 Task: Create a due date automation trigger when advanced on, 2 hours before a card is due add fields without custom field "Resume" set to a date less than 1 days from now.
Action: Mouse moved to (984, 81)
Screenshot: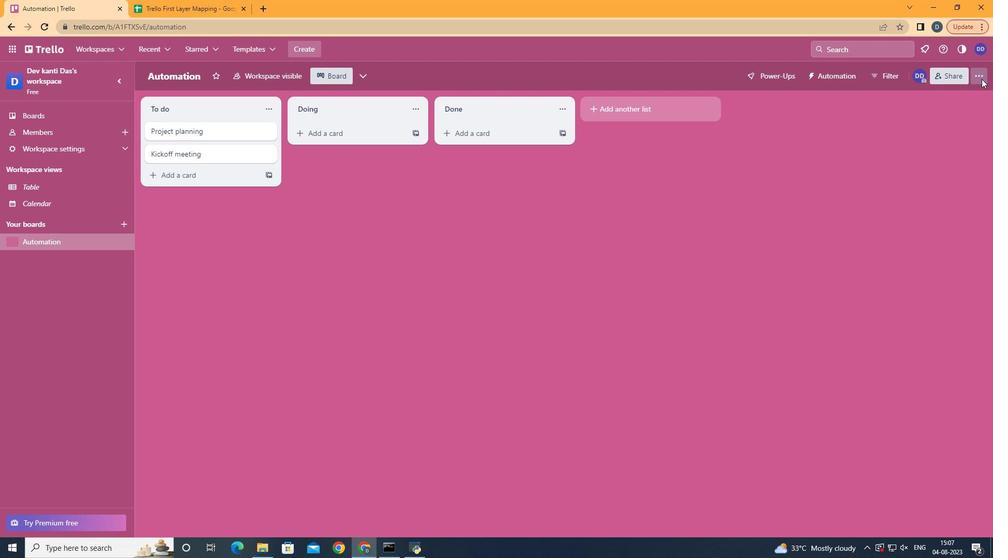 
Action: Mouse pressed left at (984, 81)
Screenshot: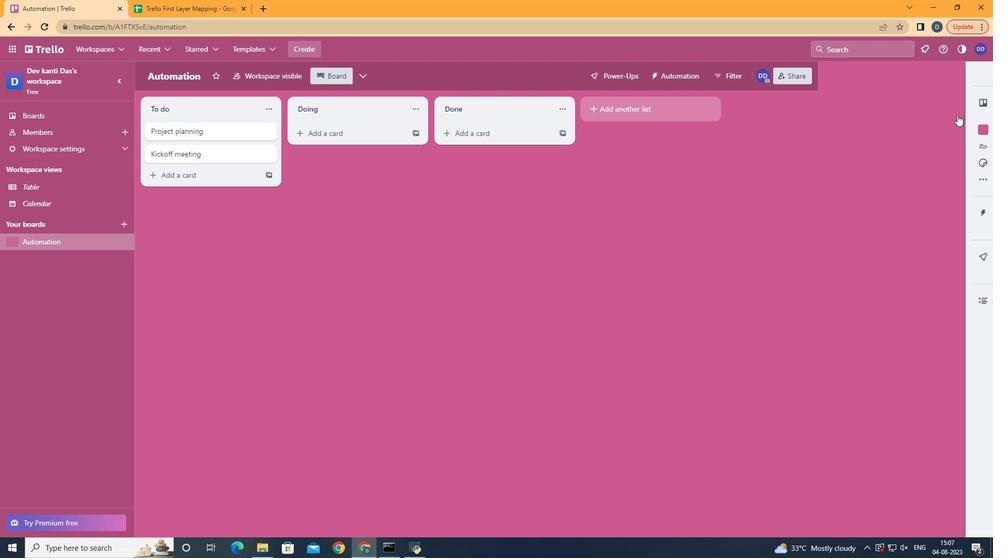 
Action: Mouse moved to (892, 221)
Screenshot: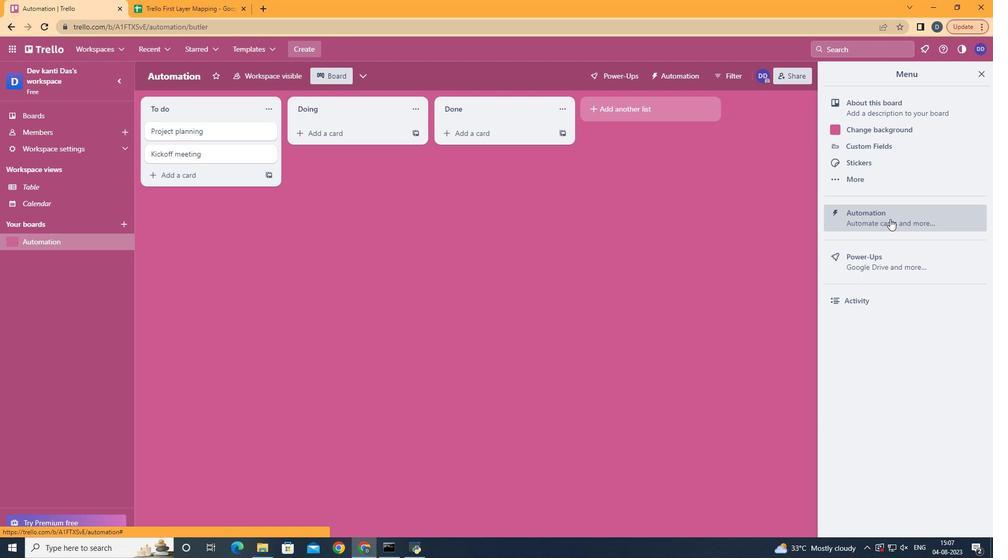 
Action: Mouse pressed left at (892, 221)
Screenshot: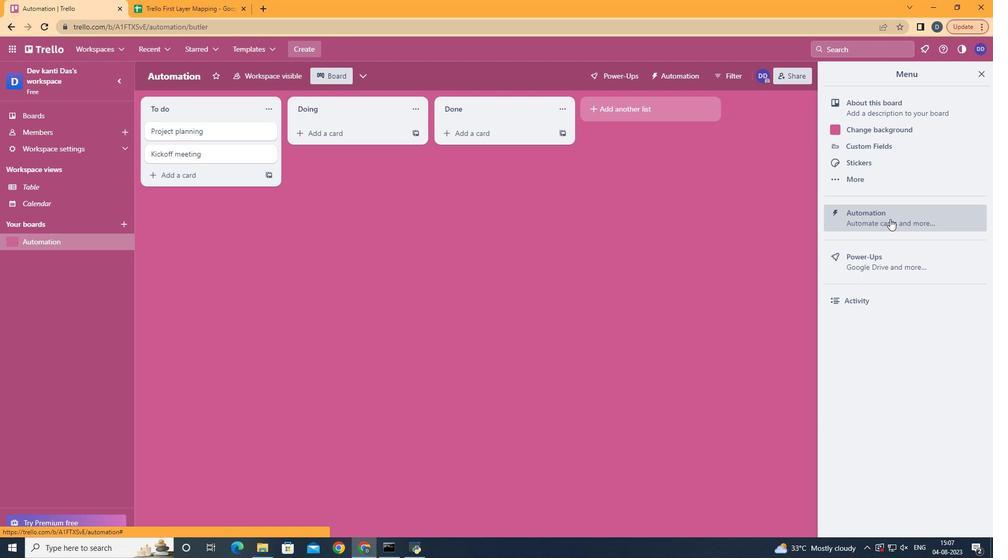 
Action: Mouse moved to (209, 207)
Screenshot: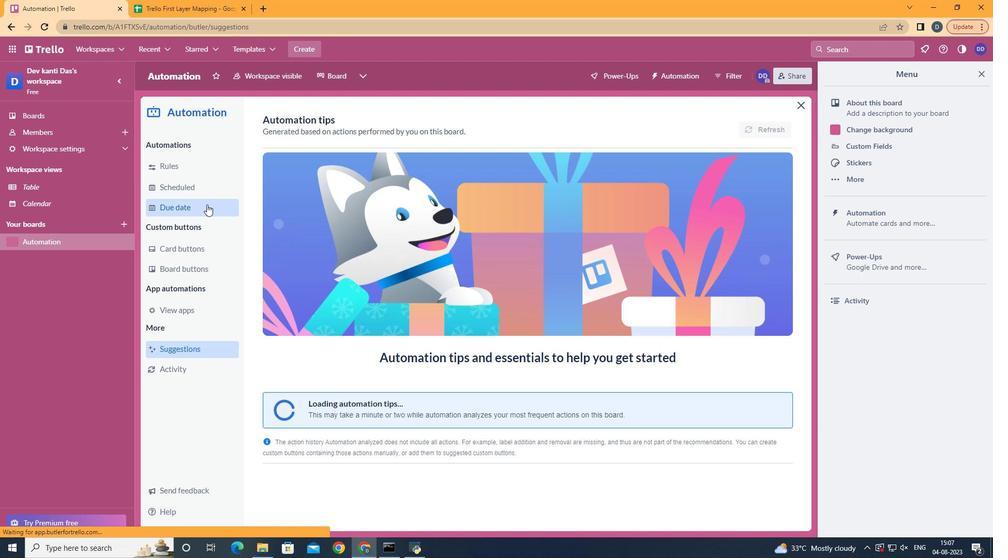 
Action: Mouse pressed left at (209, 207)
Screenshot: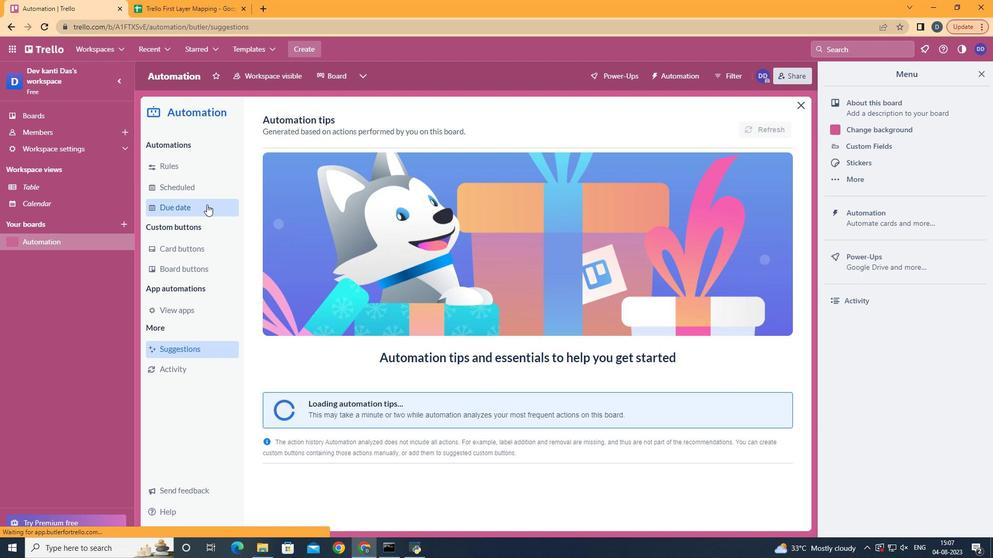 
Action: Mouse moved to (730, 125)
Screenshot: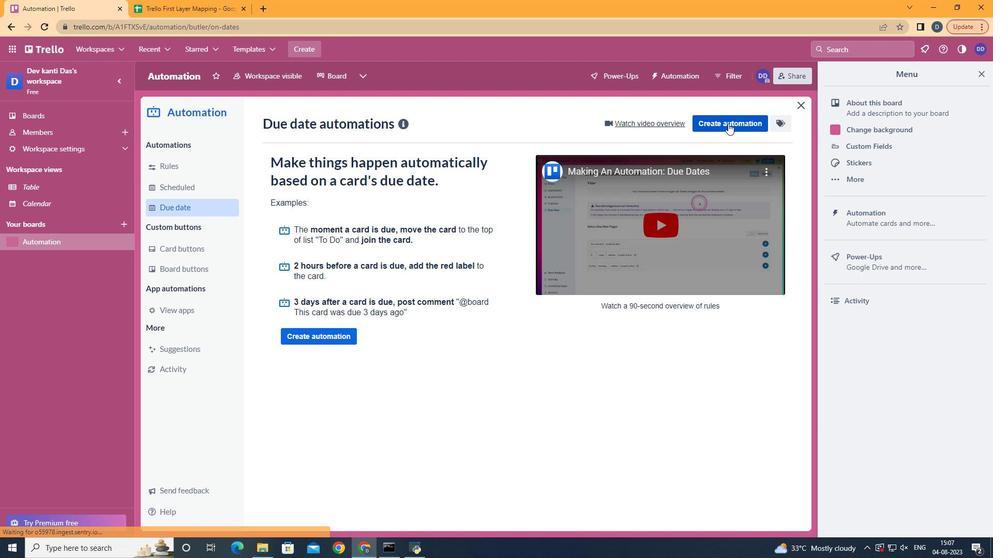 
Action: Mouse pressed left at (730, 125)
Screenshot: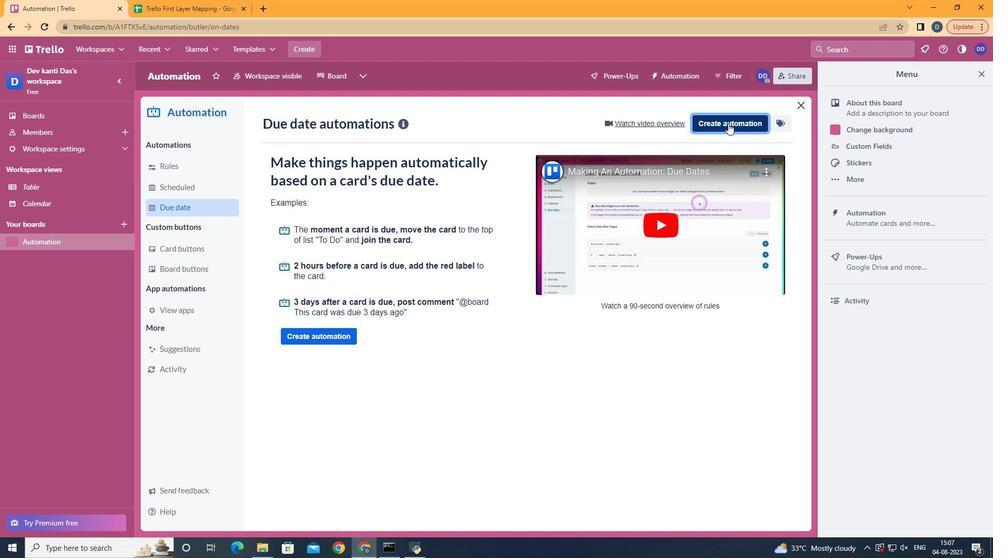 
Action: Mouse moved to (466, 223)
Screenshot: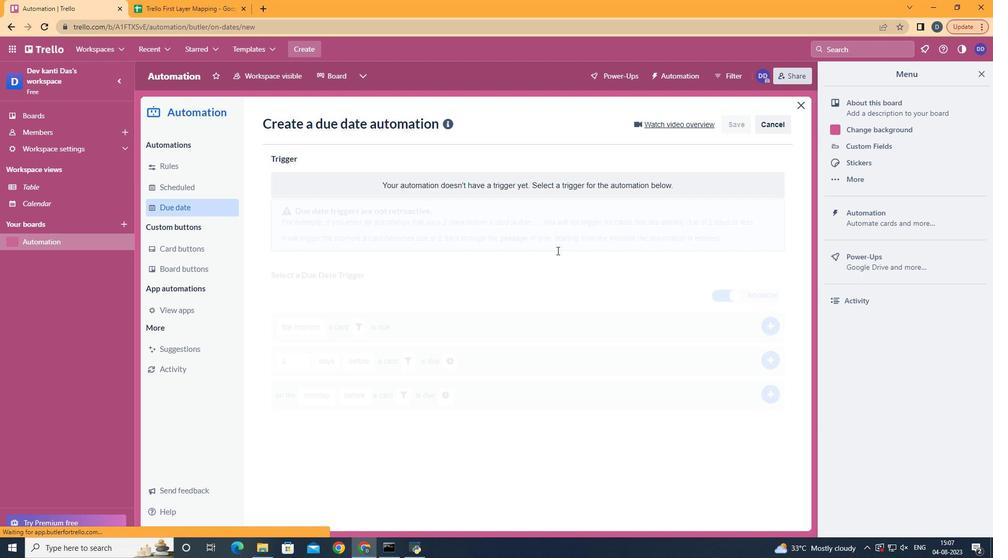 
Action: Mouse pressed left at (466, 223)
Screenshot: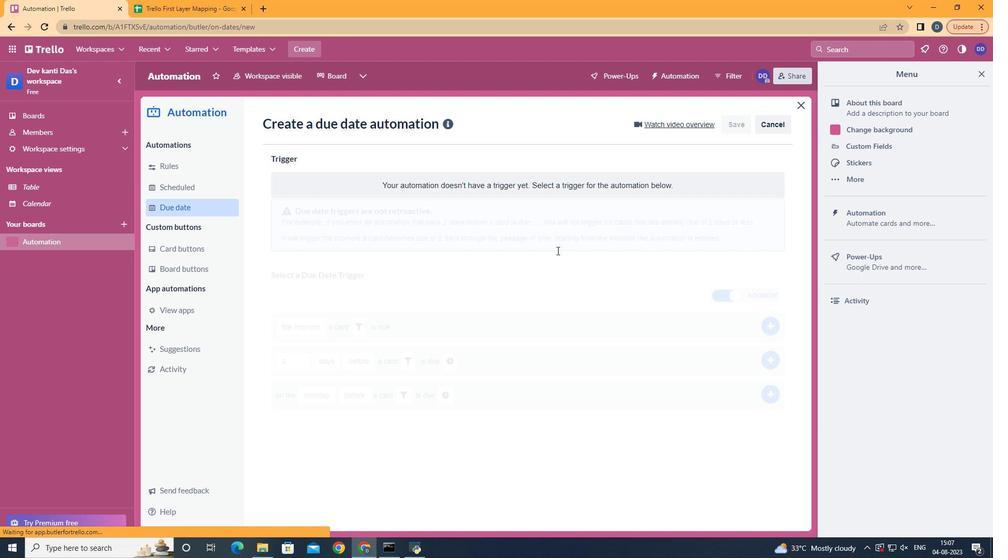 
Action: Mouse moved to (344, 439)
Screenshot: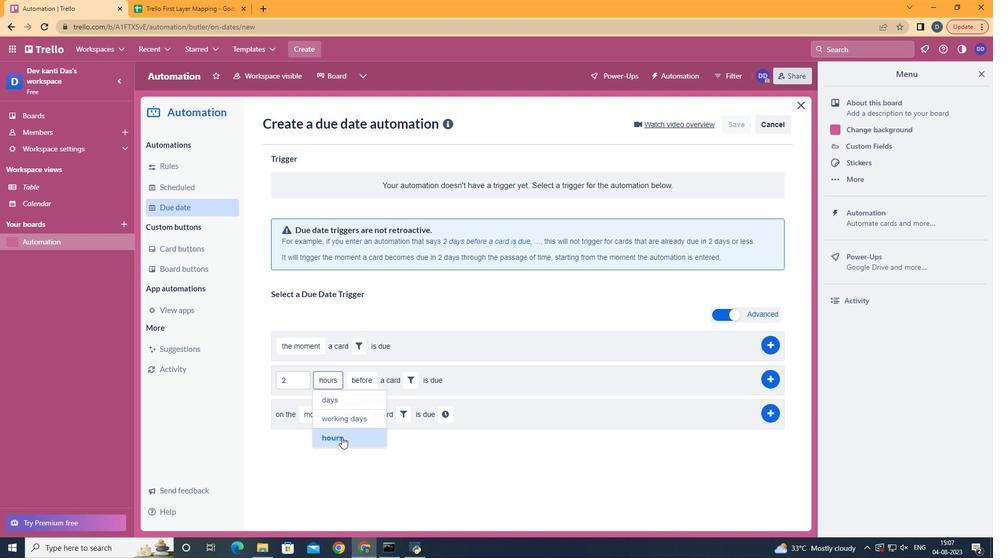 
Action: Mouse pressed left at (344, 439)
Screenshot: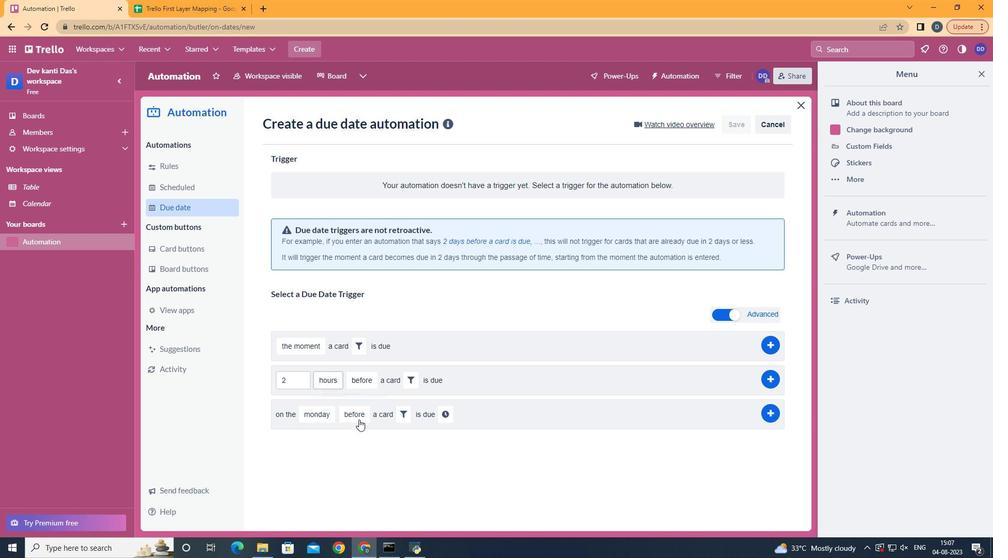 
Action: Mouse moved to (370, 407)
Screenshot: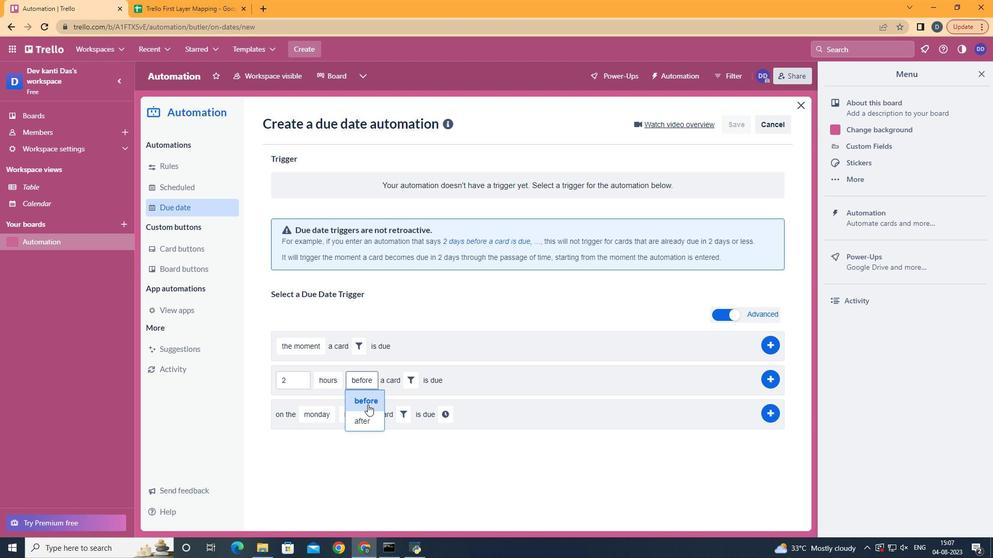 
Action: Mouse pressed left at (370, 407)
Screenshot: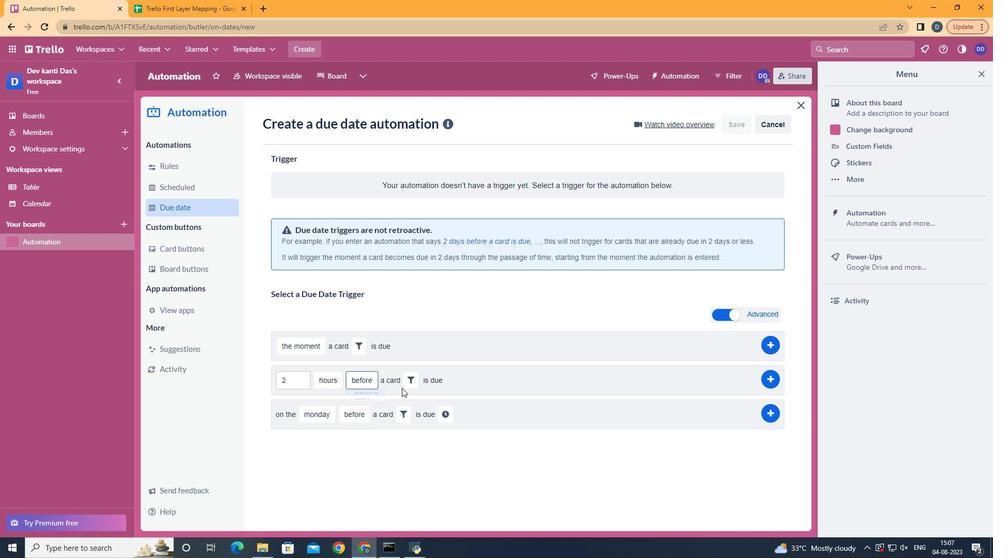 
Action: Mouse moved to (413, 386)
Screenshot: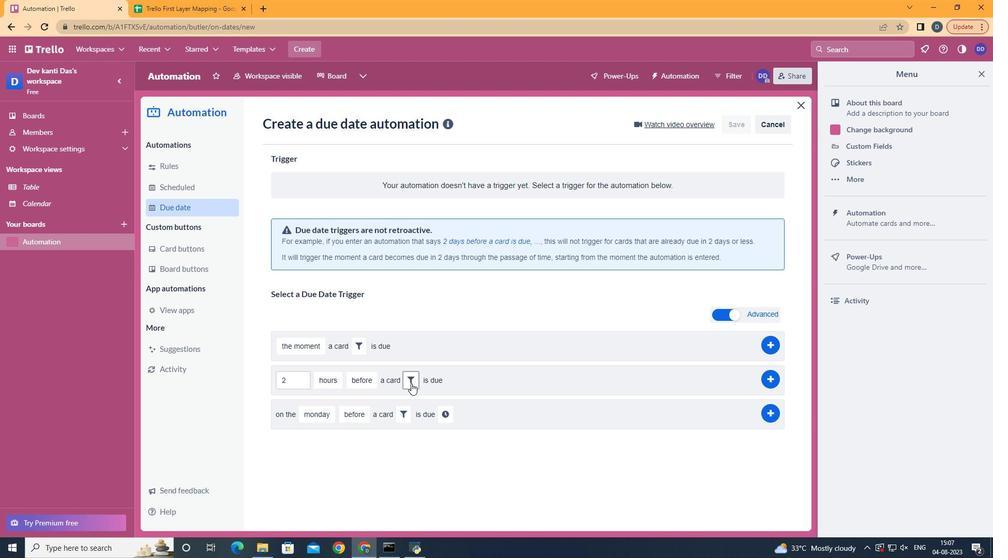 
Action: Mouse pressed left at (413, 386)
Screenshot: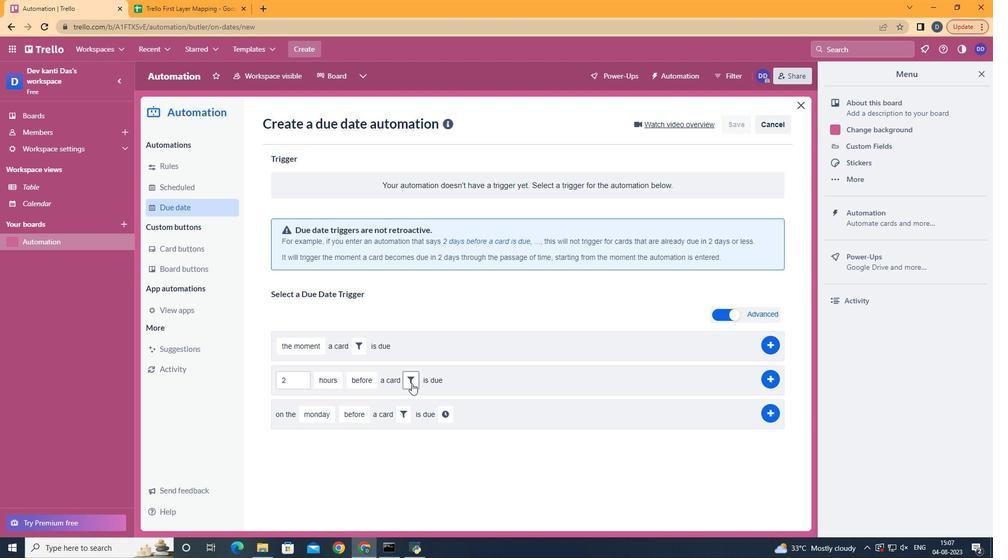 
Action: Mouse moved to (588, 416)
Screenshot: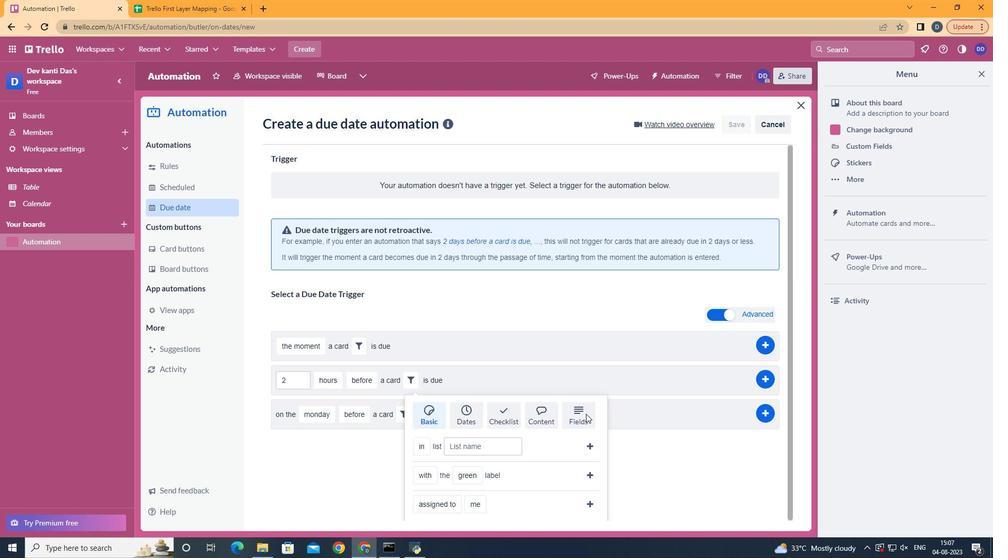 
Action: Mouse pressed left at (588, 416)
Screenshot: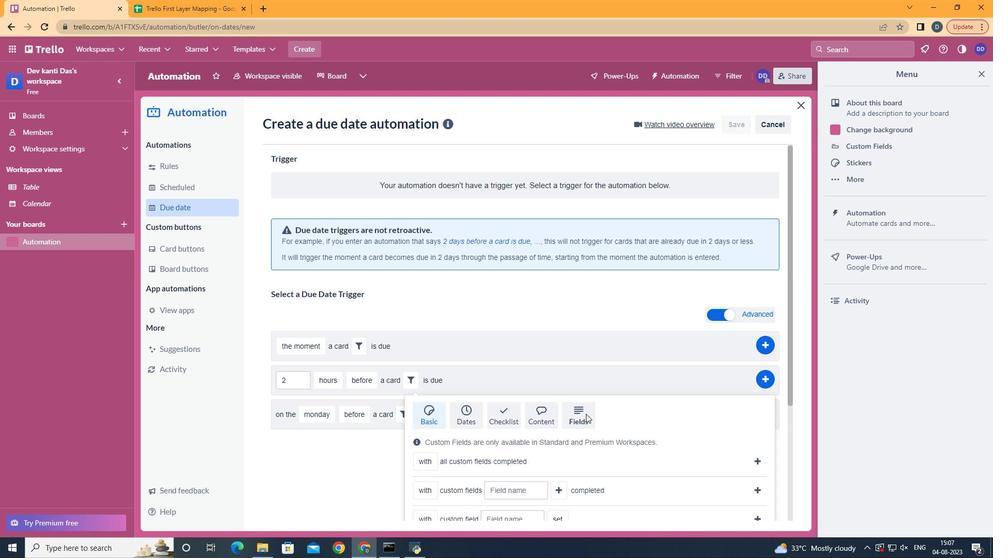 
Action: Mouse moved to (590, 417)
Screenshot: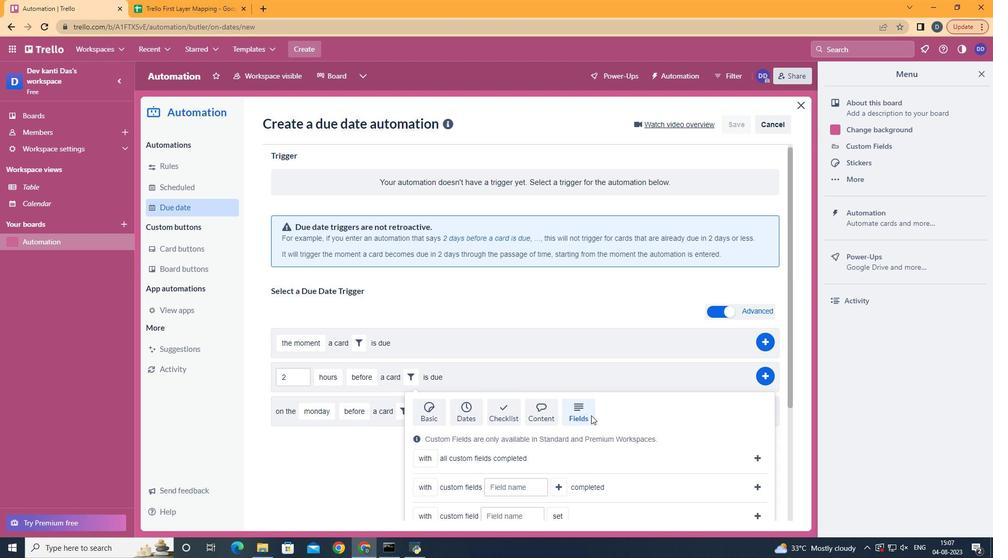 
Action: Mouse scrolled (590, 416) with delta (0, 0)
Screenshot: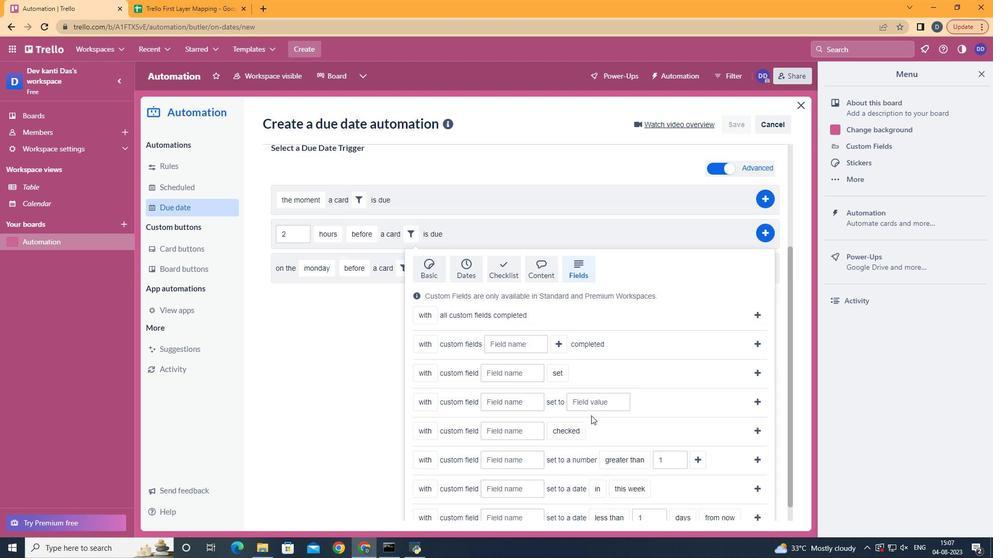 
Action: Mouse scrolled (590, 416) with delta (0, 0)
Screenshot: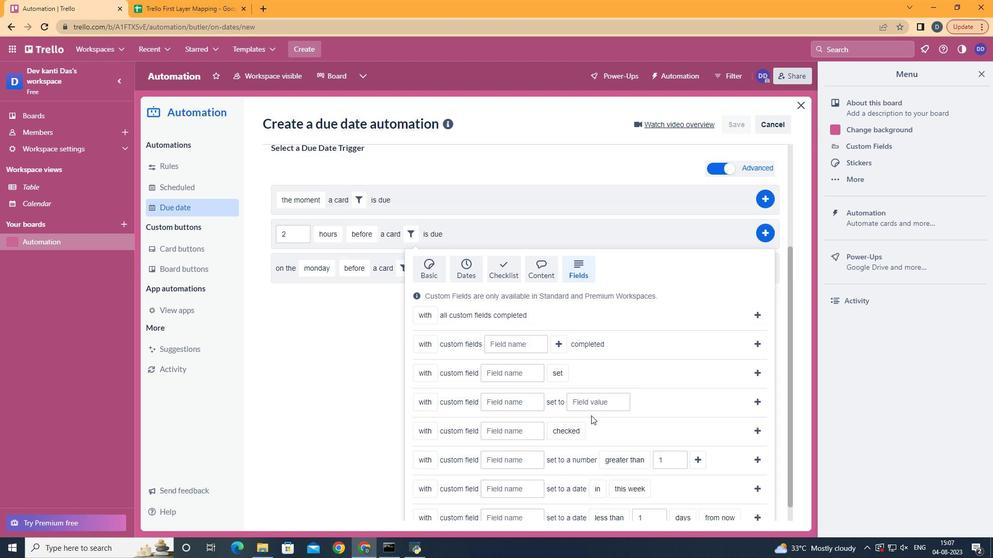 
Action: Mouse moved to (592, 418)
Screenshot: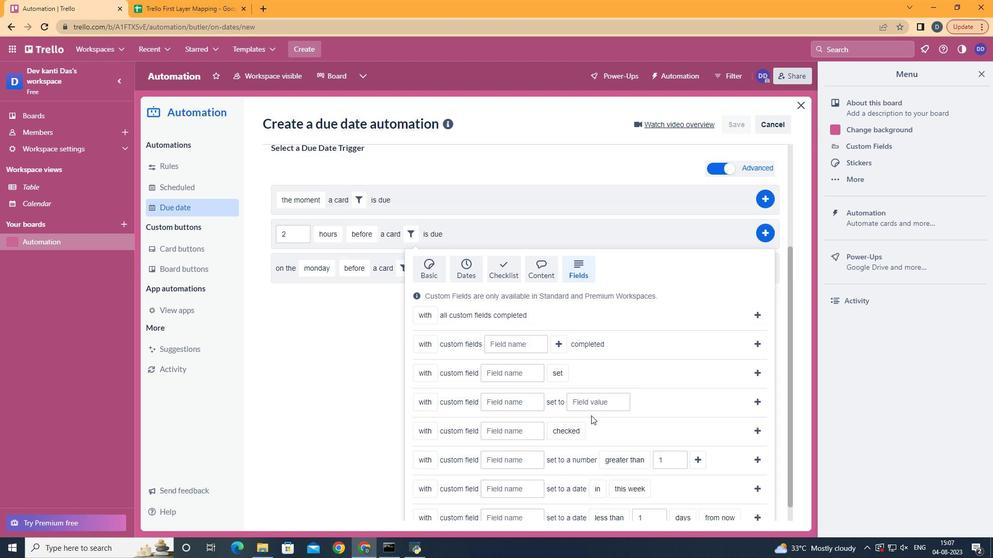 
Action: Mouse scrolled (592, 417) with delta (0, 0)
Screenshot: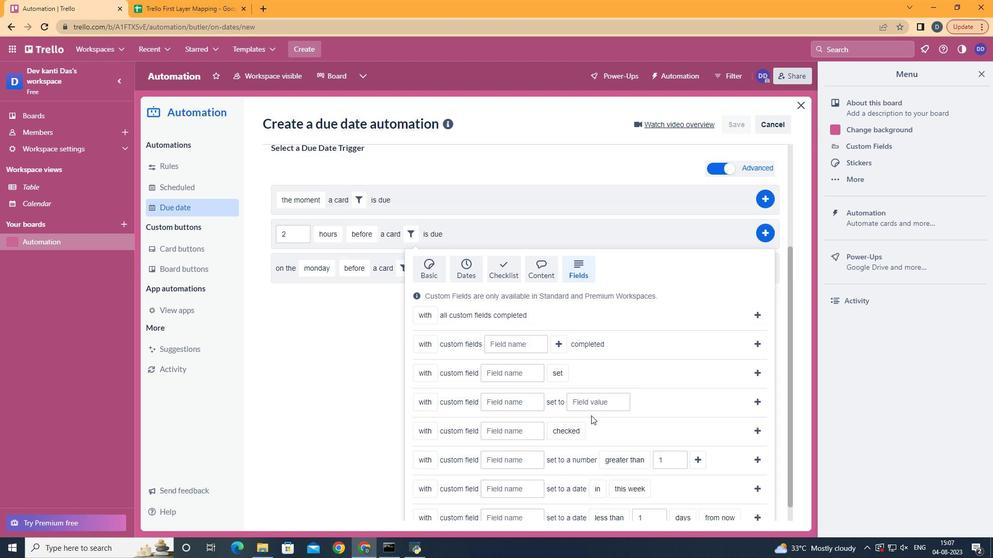 
Action: Mouse moved to (592, 418)
Screenshot: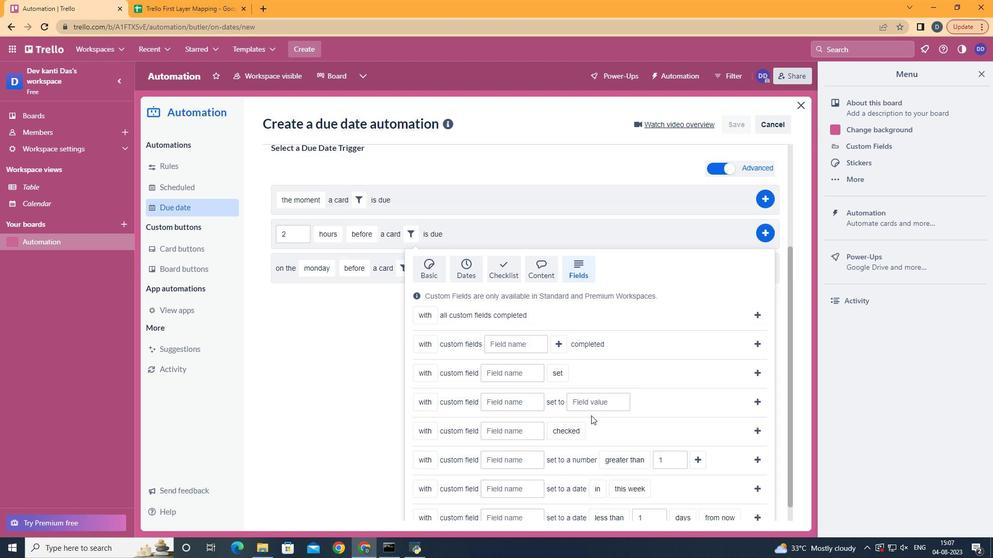 
Action: Mouse scrolled (592, 417) with delta (0, 0)
Screenshot: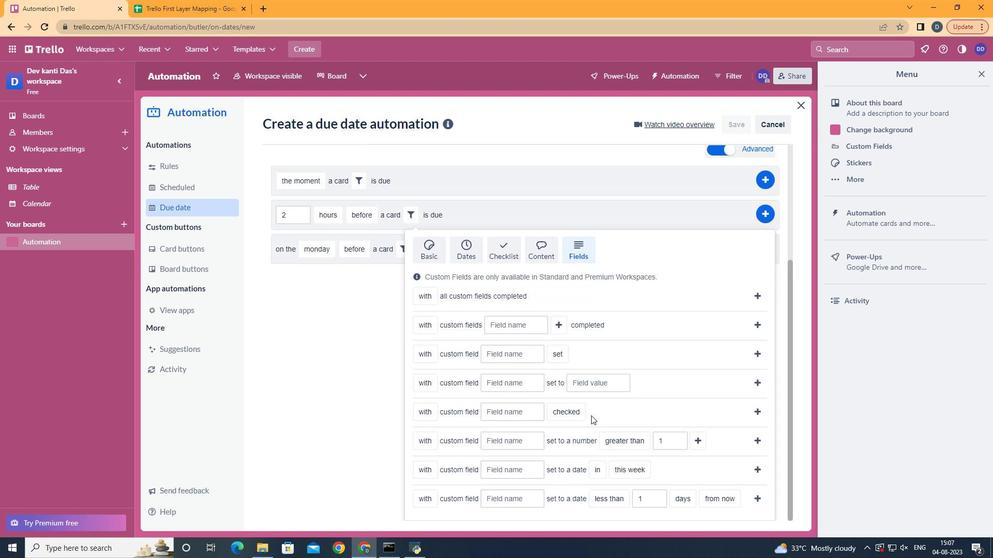 
Action: Mouse moved to (592, 418)
Screenshot: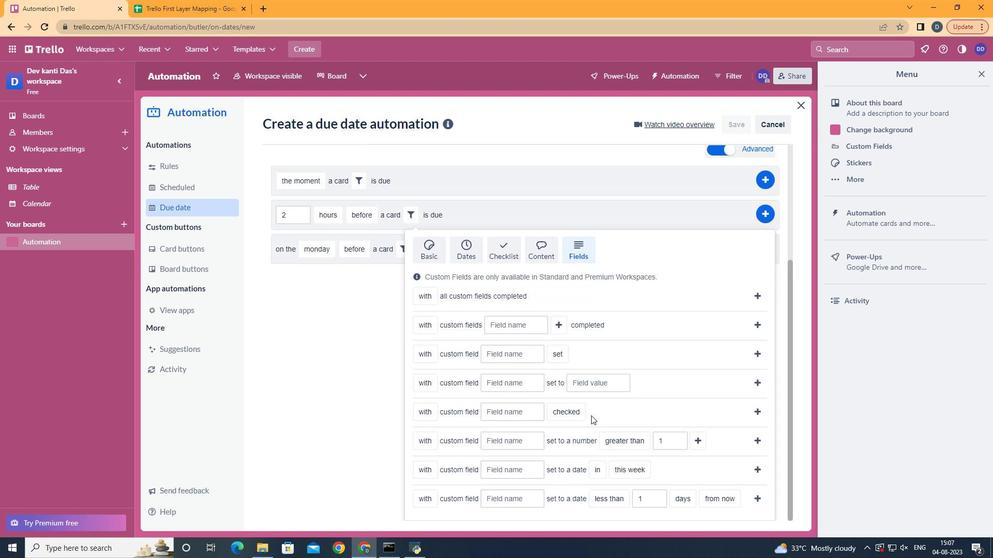 
Action: Mouse scrolled (592, 417) with delta (0, 0)
Screenshot: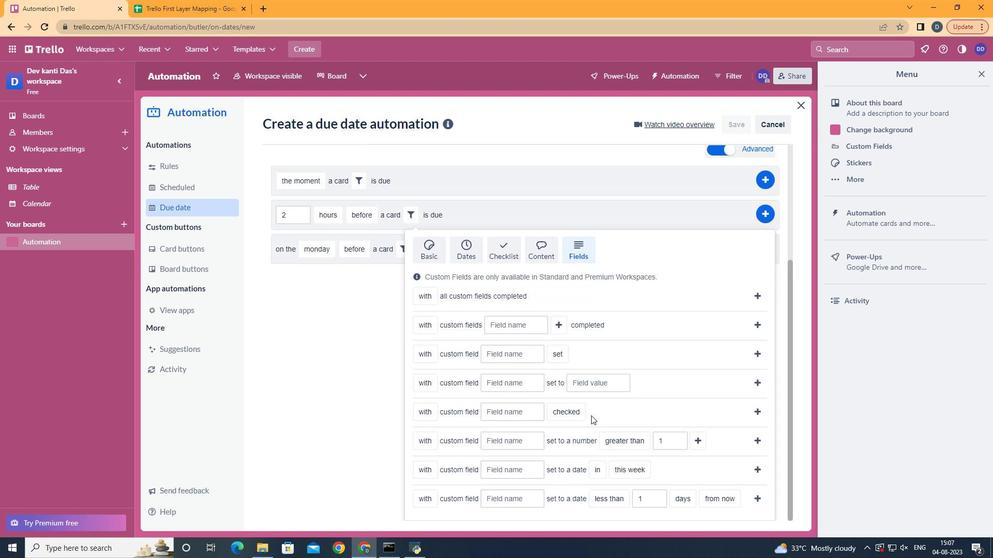 
Action: Mouse moved to (593, 418)
Screenshot: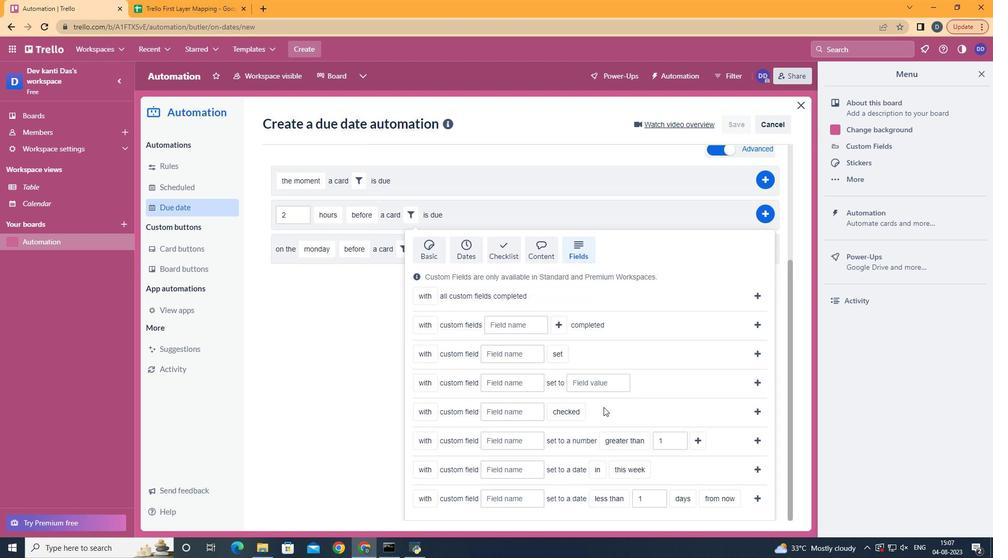 
Action: Mouse scrolled (593, 417) with delta (0, 0)
Screenshot: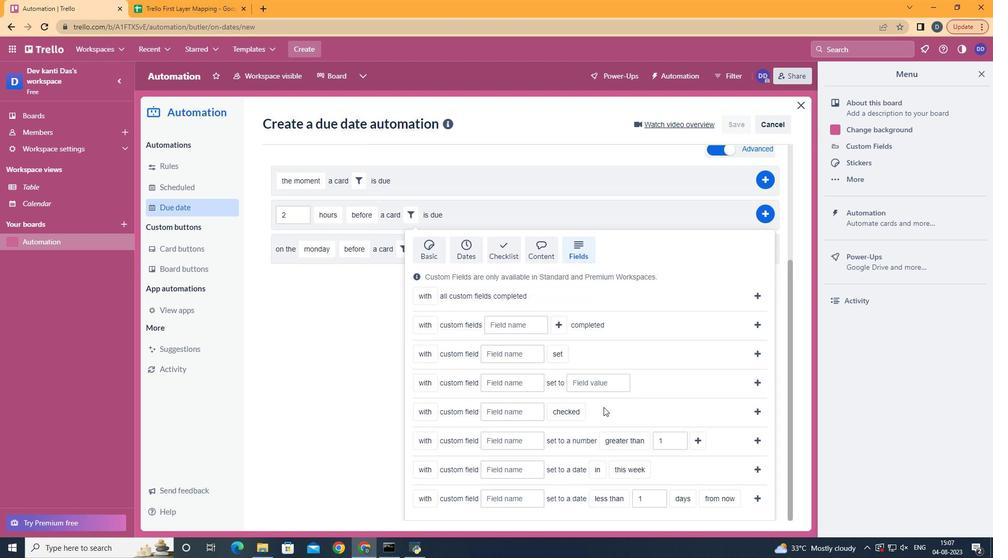 
Action: Mouse moved to (436, 486)
Screenshot: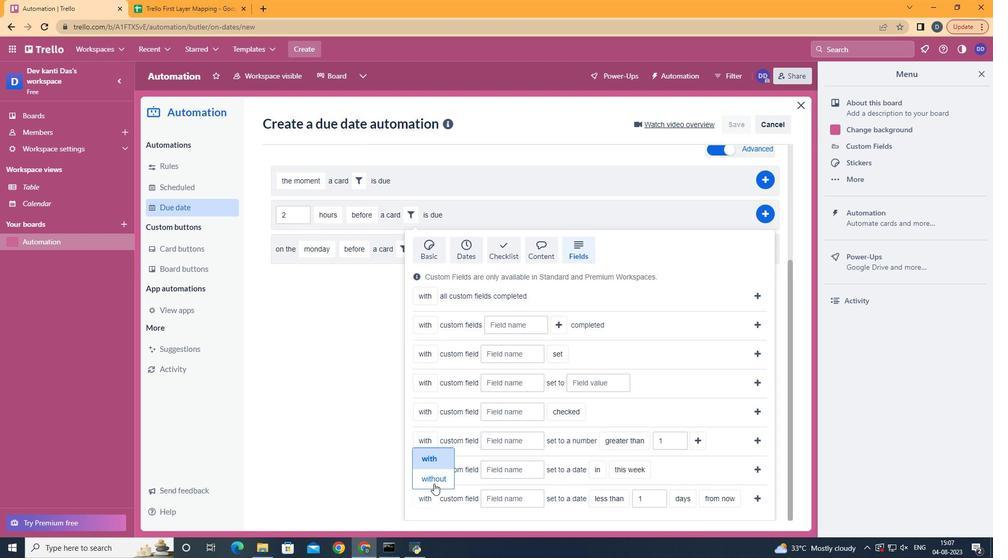 
Action: Mouse pressed left at (436, 486)
Screenshot: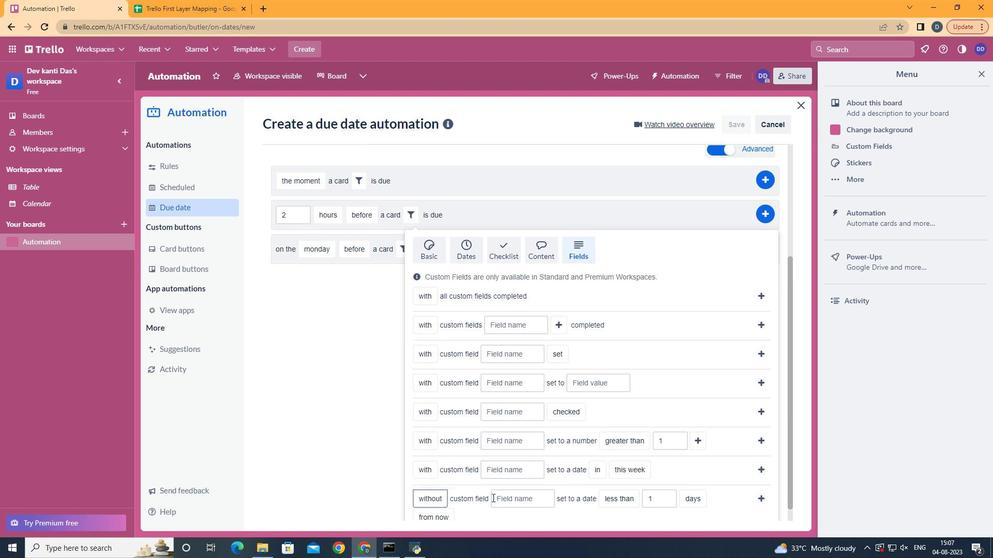 
Action: Mouse moved to (518, 506)
Screenshot: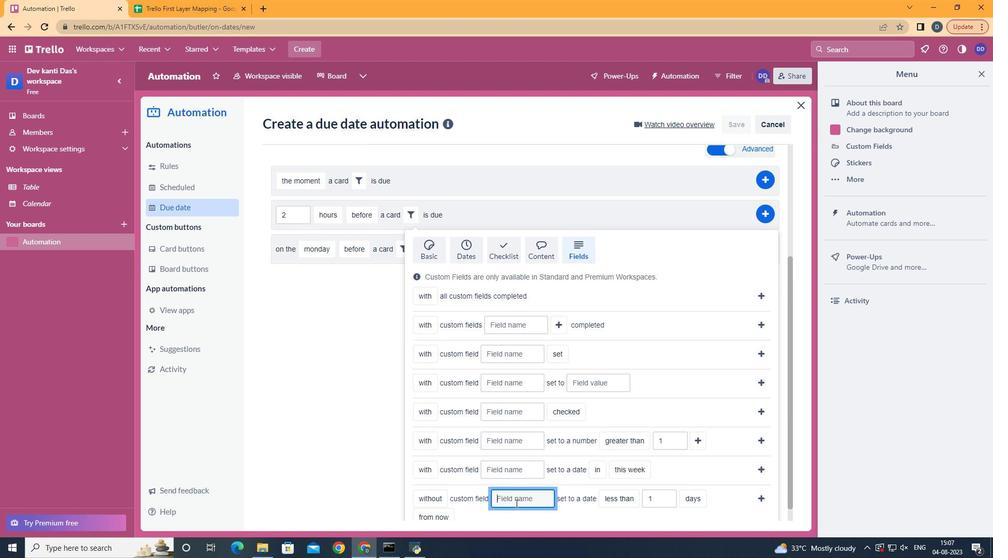 
Action: Mouse pressed left at (518, 506)
Screenshot: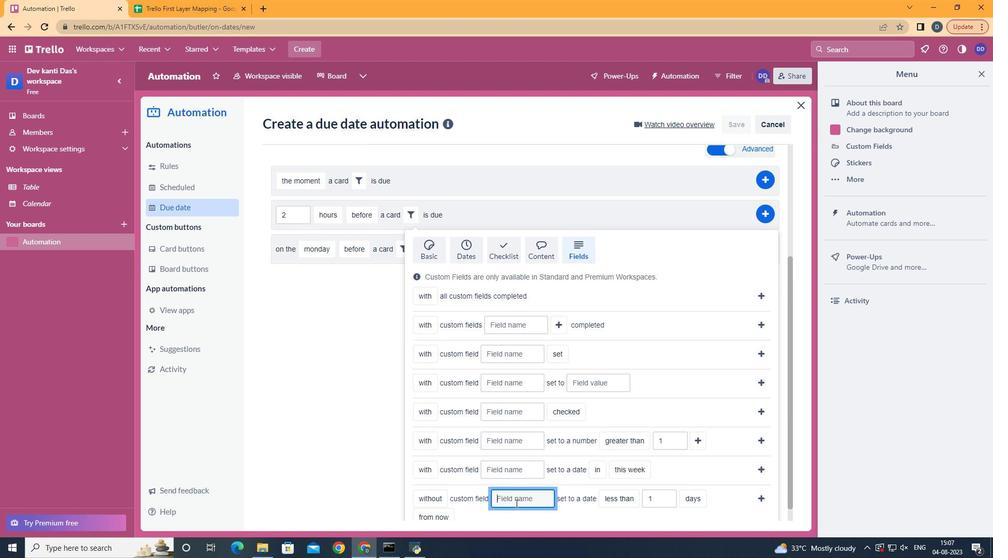 
Action: Key pressed <Key.shift>Resume
Screenshot: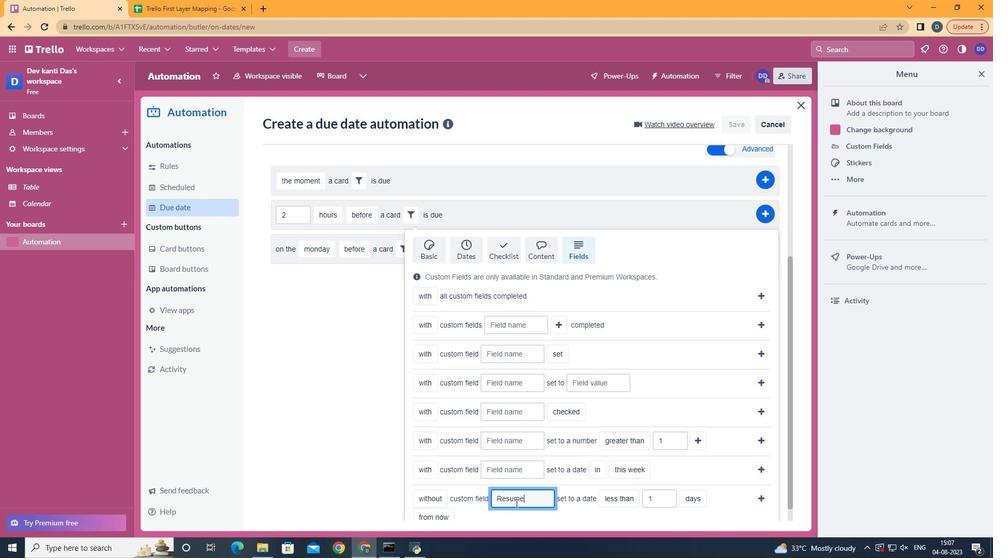 
Action: Mouse scrolled (518, 505) with delta (0, 0)
Screenshot: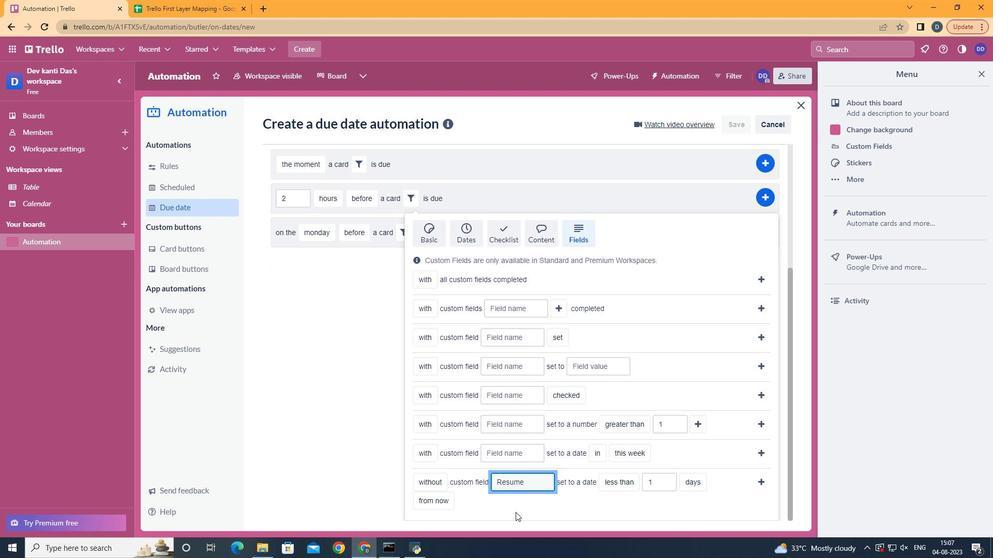
Action: Mouse scrolled (518, 505) with delta (0, 0)
Screenshot: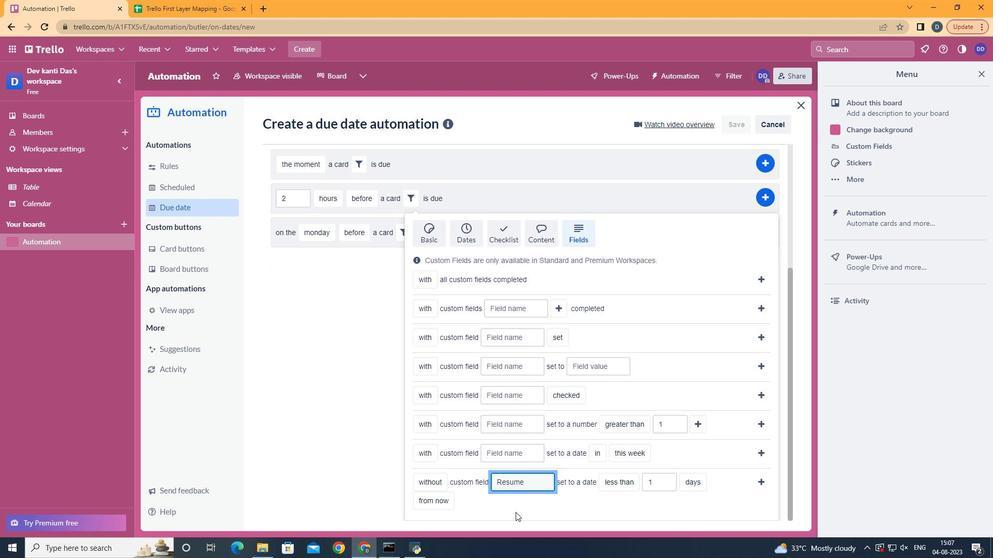 
Action: Mouse scrolled (518, 505) with delta (0, 0)
Screenshot: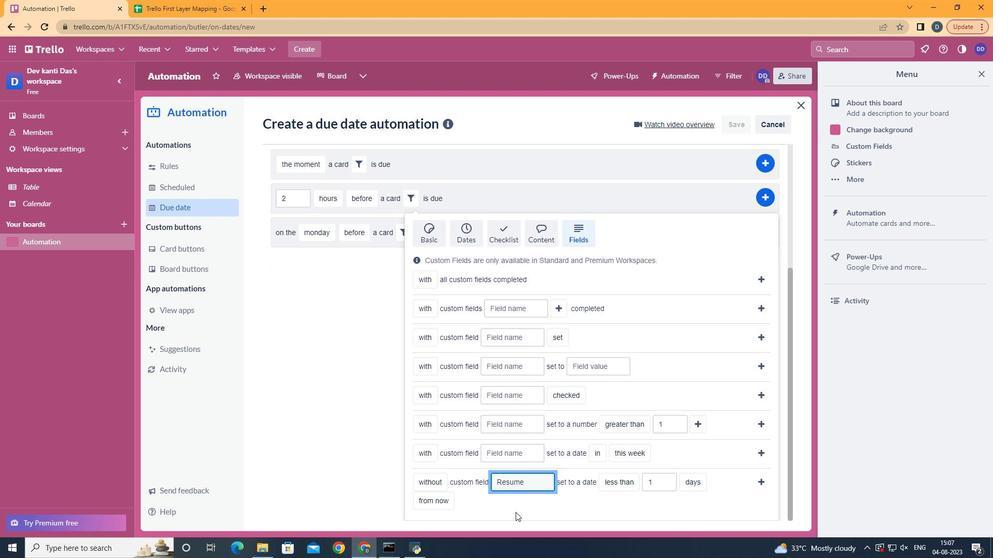 
Action: Mouse scrolled (518, 505) with delta (0, 0)
Screenshot: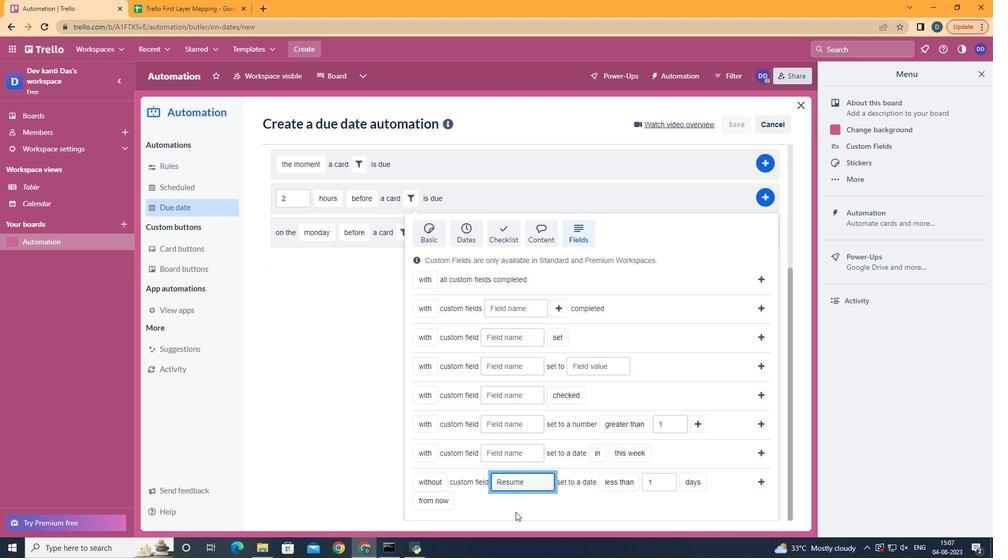 
Action: Mouse moved to (621, 402)
Screenshot: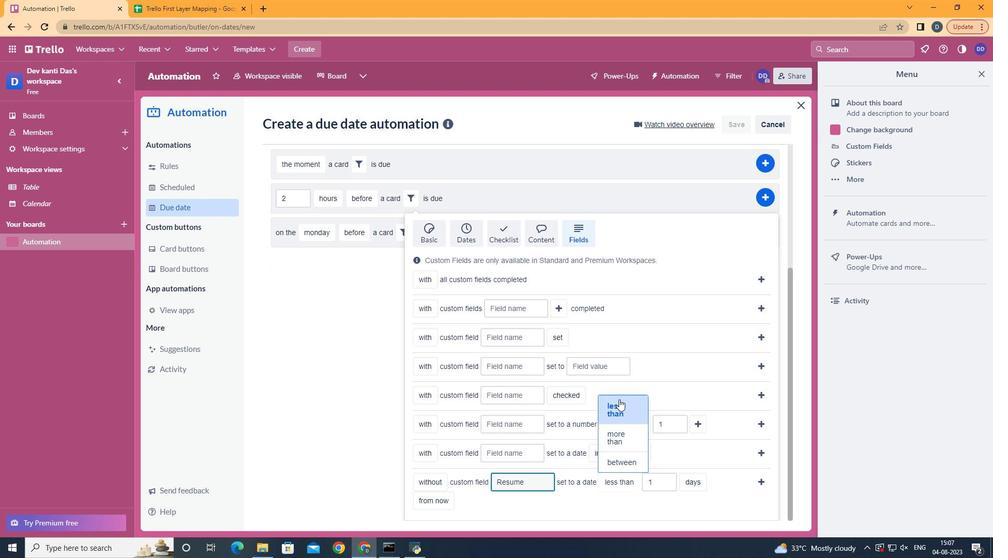 
Action: Mouse pressed left at (621, 402)
Screenshot: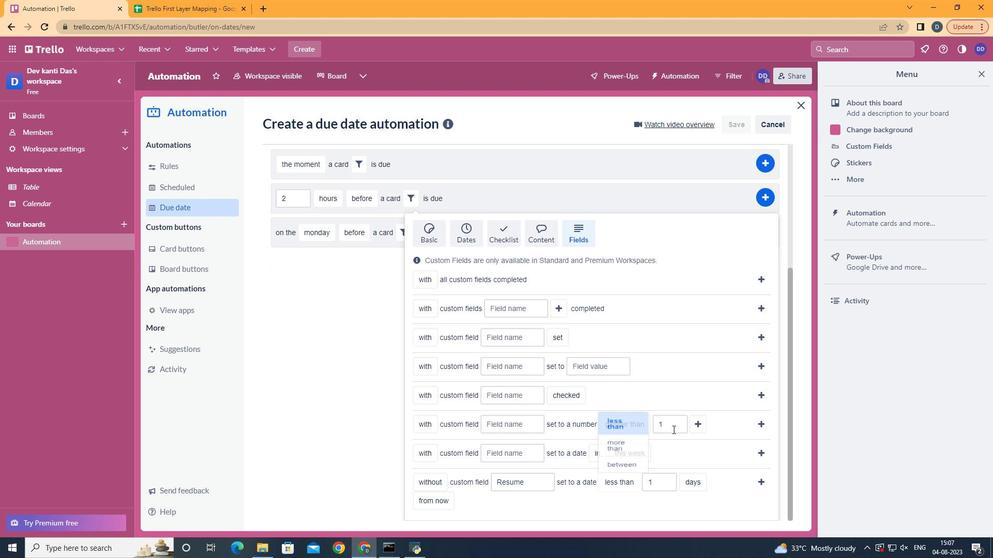 
Action: Mouse moved to (706, 449)
Screenshot: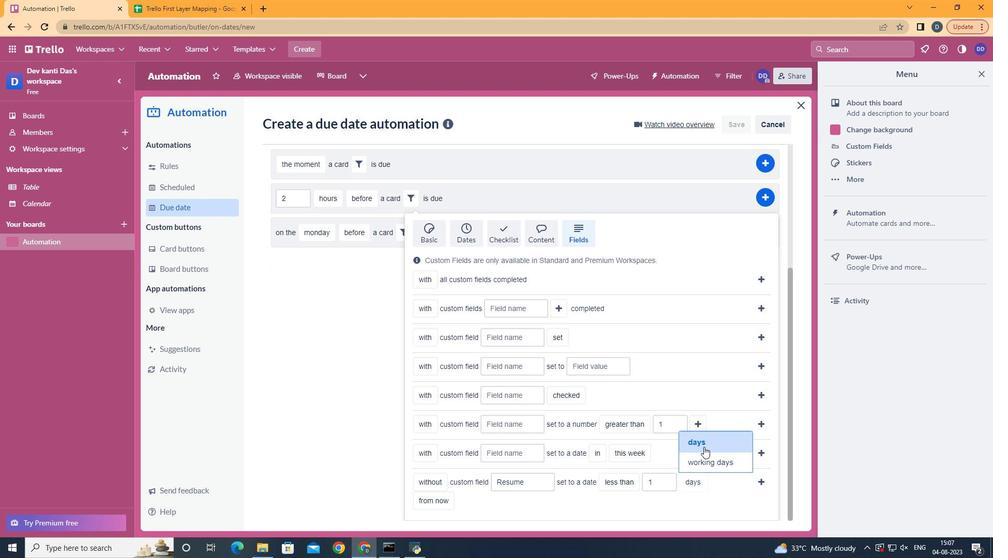 
Action: Mouse pressed left at (706, 449)
Screenshot: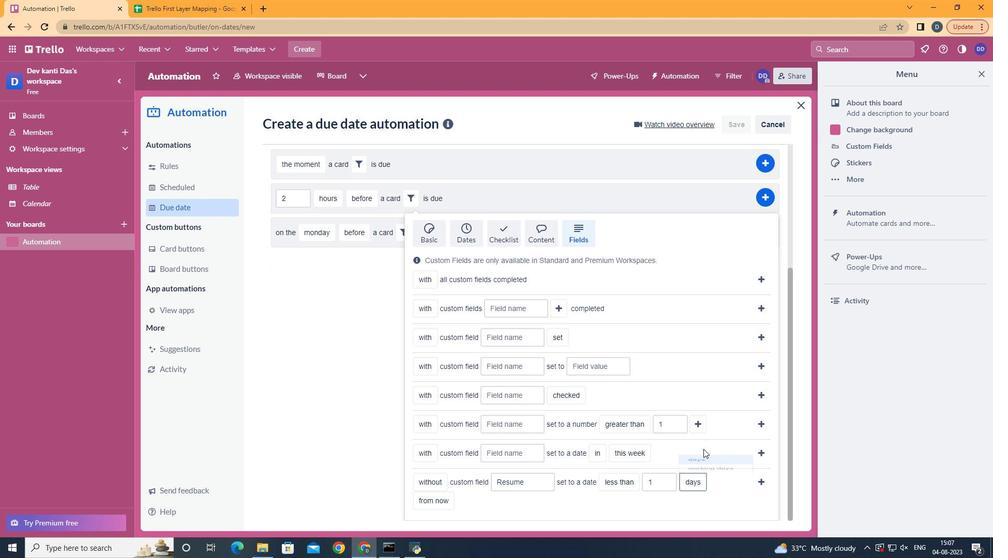 
Action: Mouse moved to (445, 461)
Screenshot: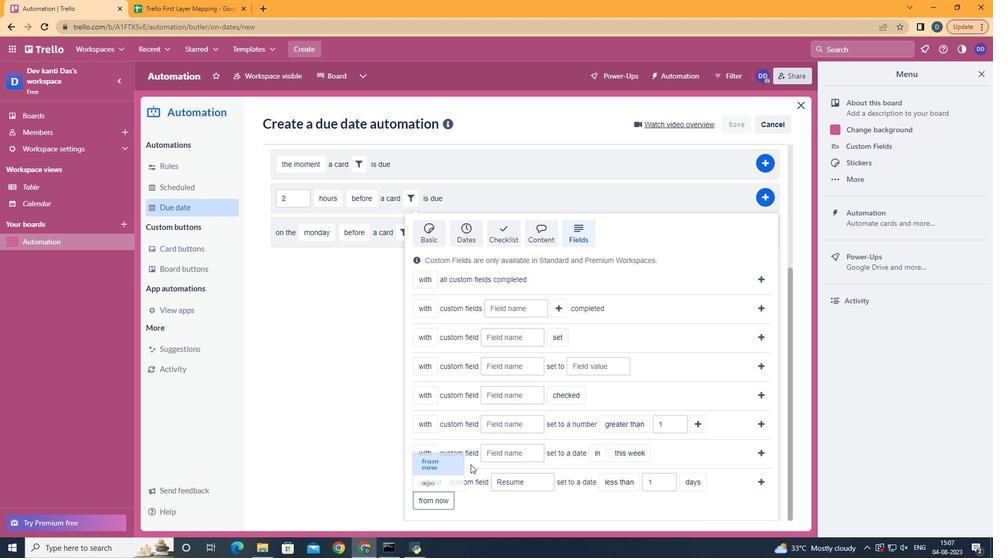 
Action: Mouse pressed left at (445, 461)
Screenshot: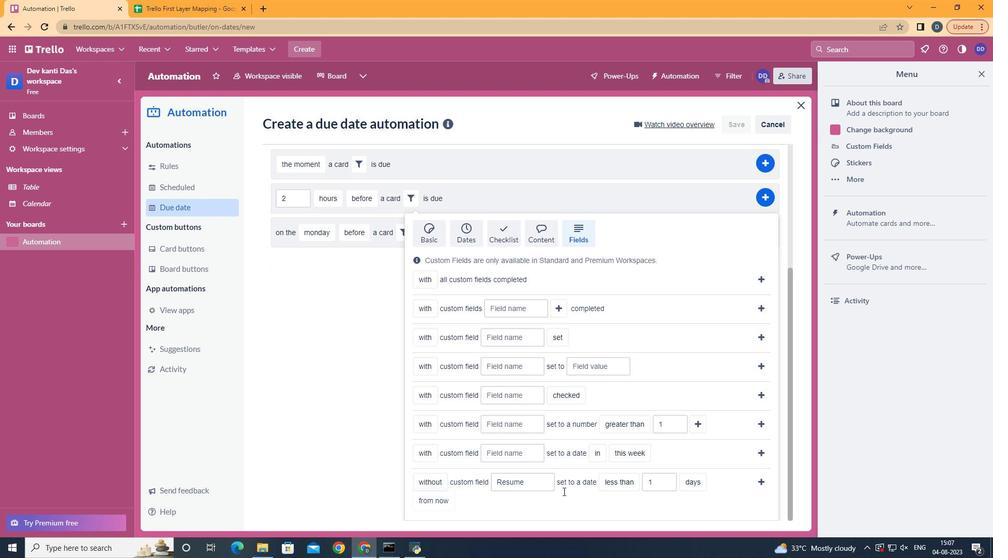 
Action: Mouse moved to (769, 480)
Screenshot: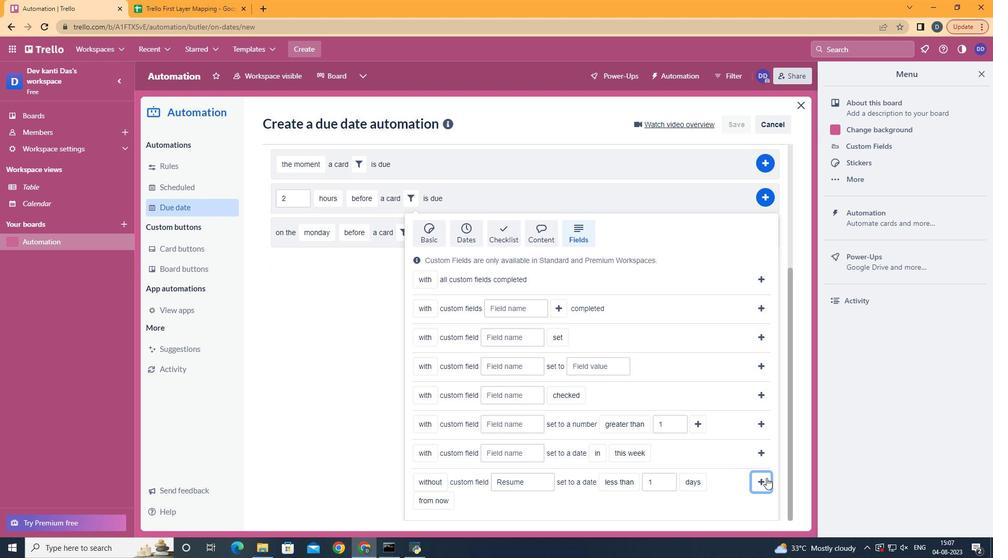 
Action: Mouse pressed left at (769, 480)
Screenshot: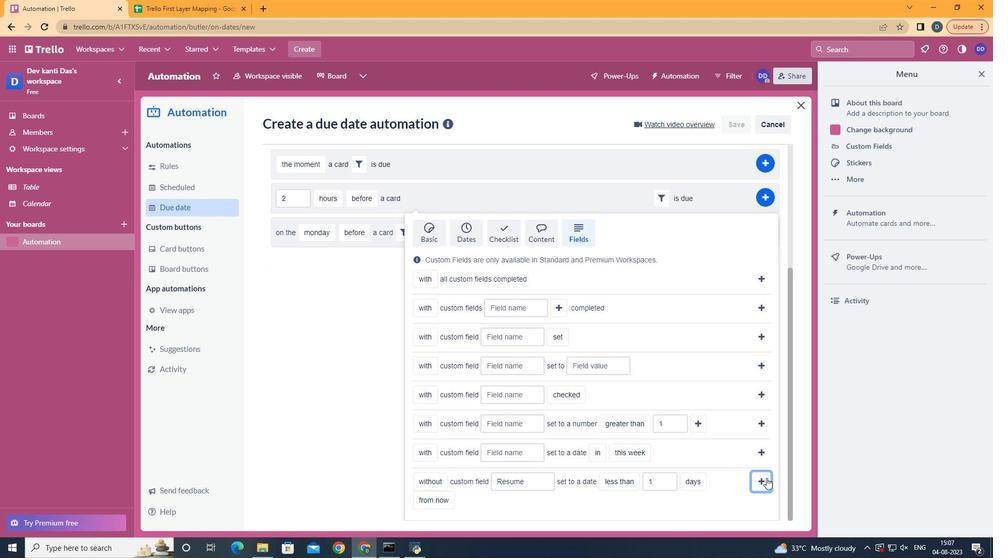 
Action: Mouse moved to (773, 380)
Screenshot: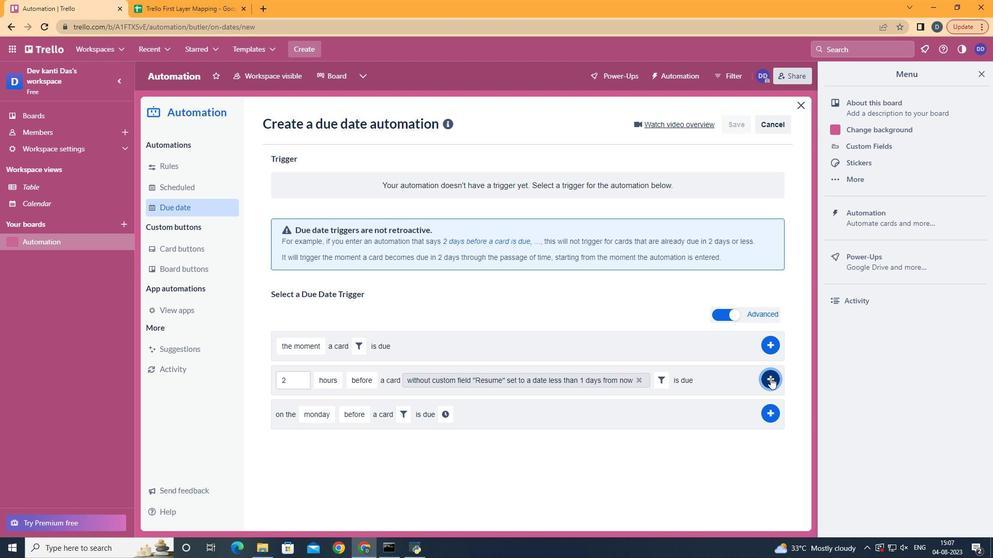 
Action: Mouse pressed left at (773, 380)
Screenshot: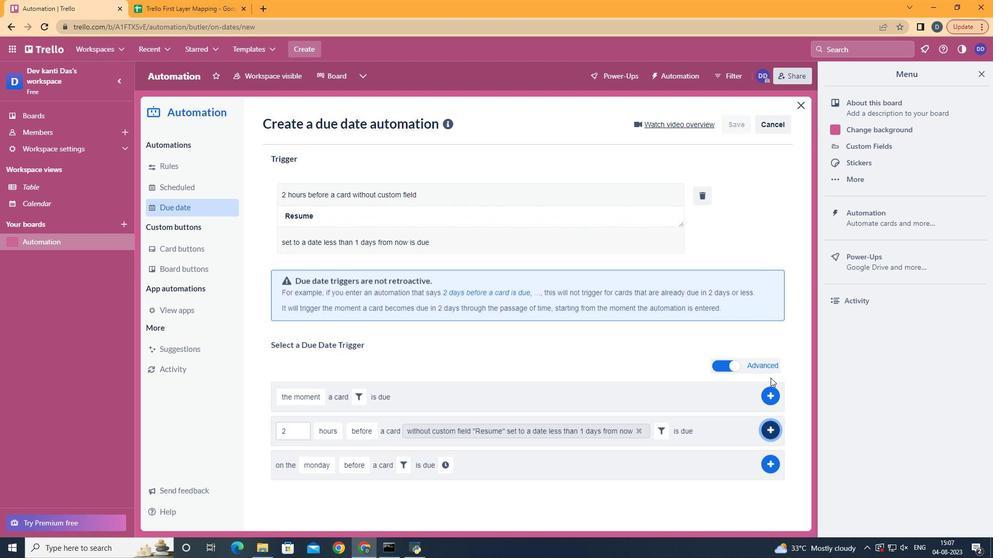 
Action: Mouse moved to (422, 193)
Screenshot: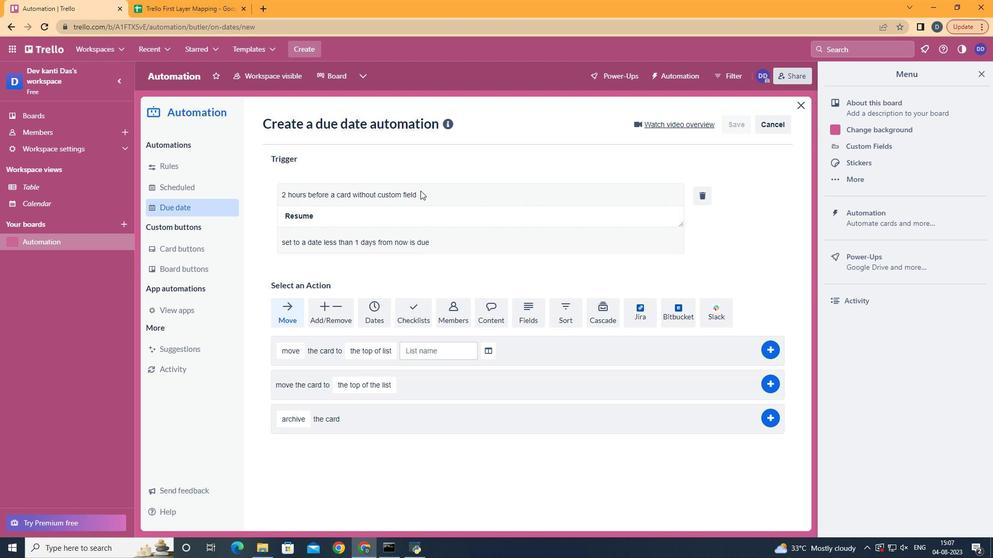 
